 Task: Add Boiron Kali Bichromicum 30C to the cart.
Action: Mouse moved to (260, 119)
Screenshot: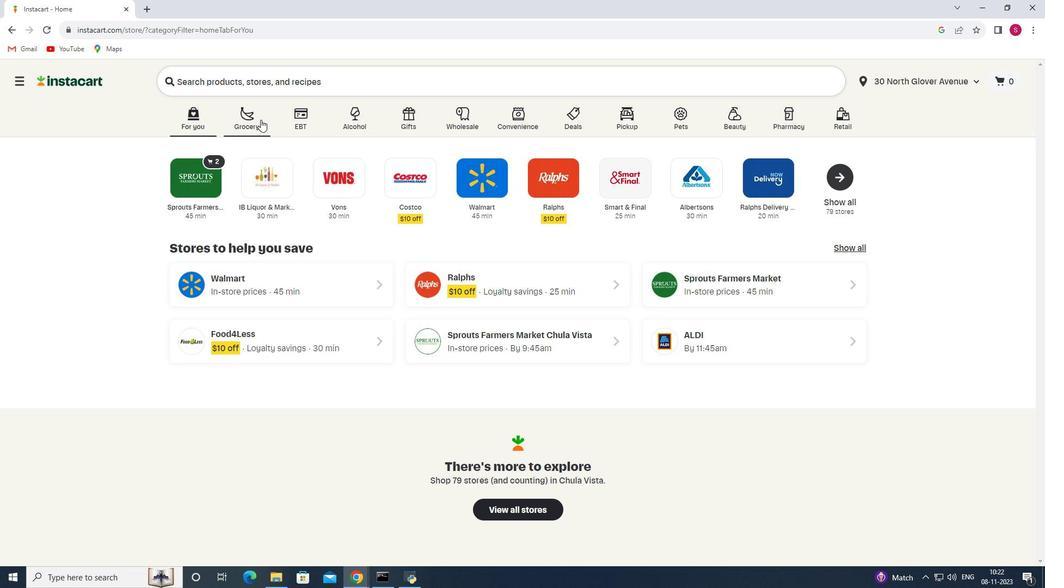 
Action: Mouse pressed left at (260, 119)
Screenshot: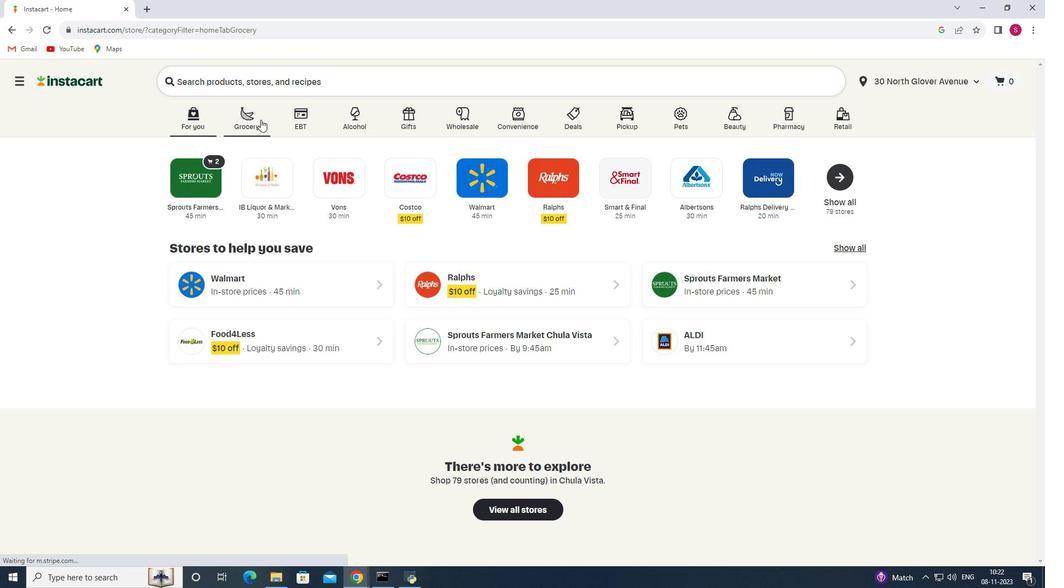 
Action: Mouse moved to (264, 311)
Screenshot: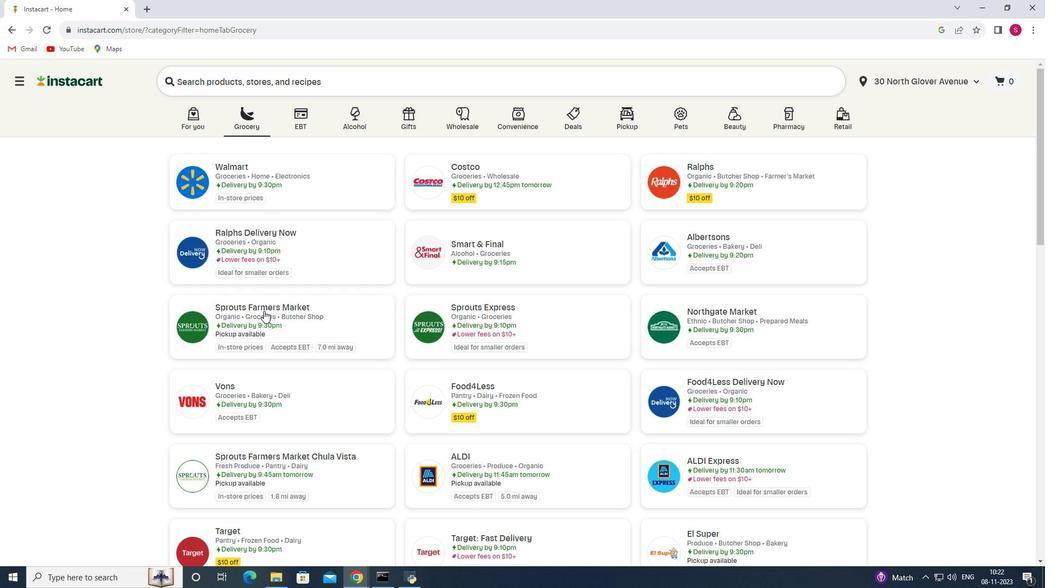 
Action: Mouse pressed left at (264, 311)
Screenshot: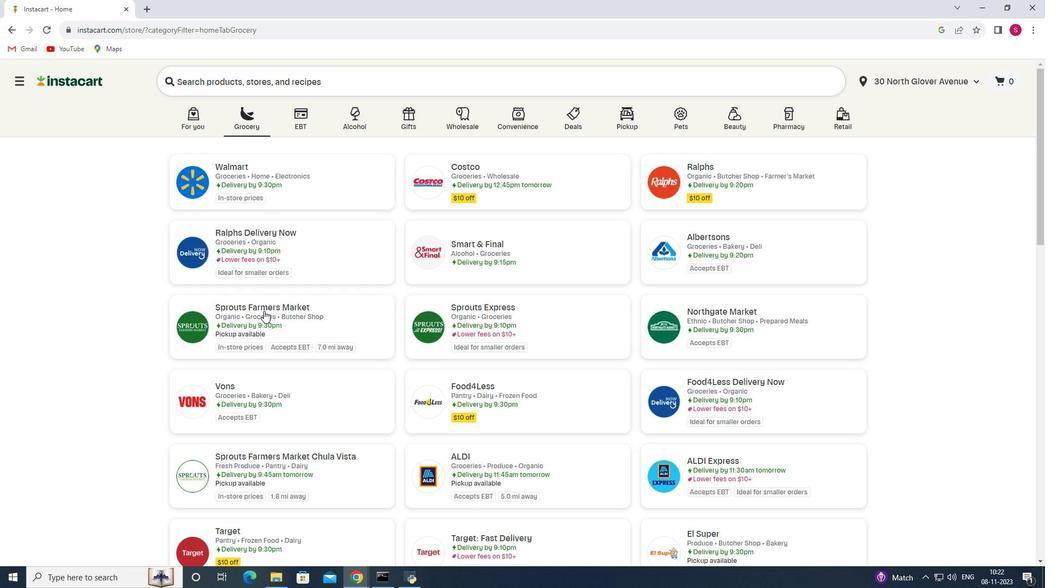 
Action: Mouse moved to (92, 355)
Screenshot: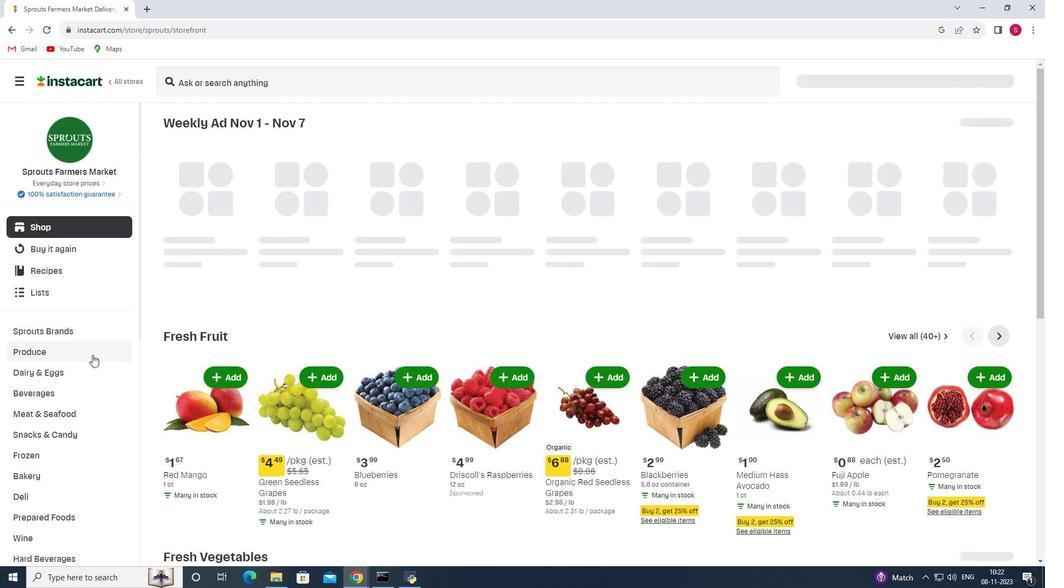 
Action: Mouse scrolled (92, 354) with delta (0, 0)
Screenshot: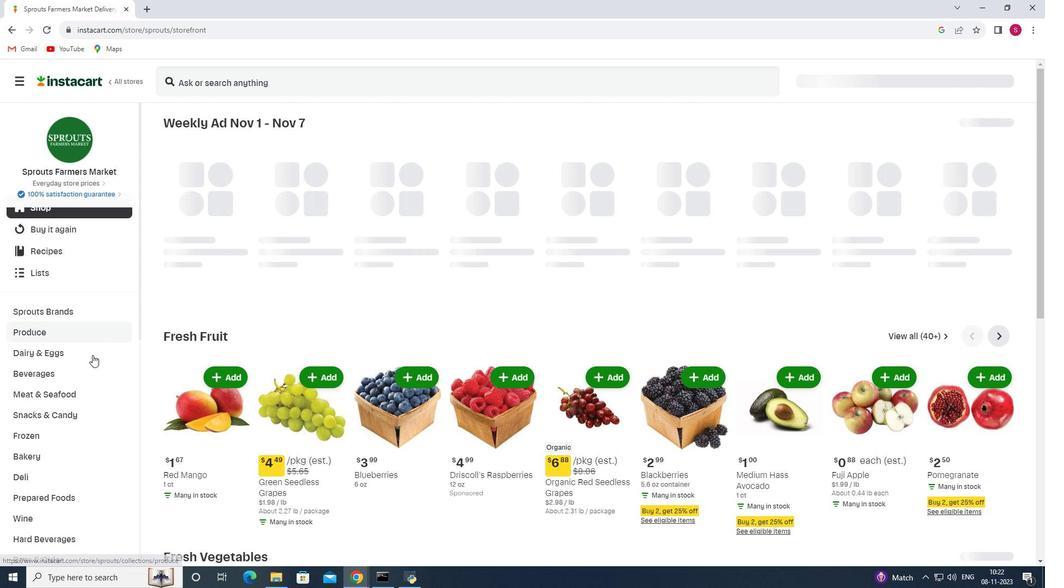 
Action: Mouse scrolled (92, 354) with delta (0, 0)
Screenshot: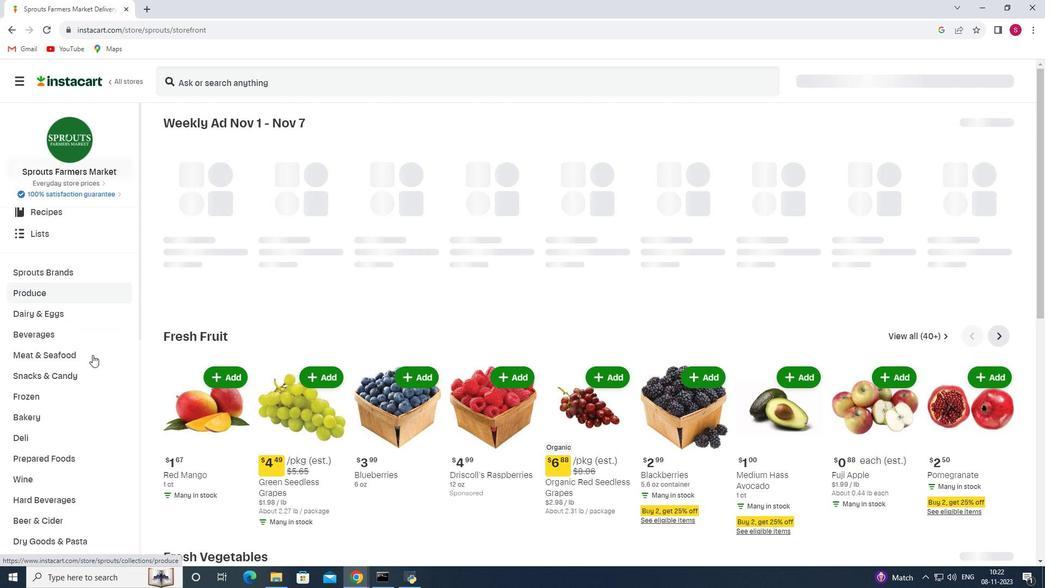 
Action: Mouse scrolled (92, 354) with delta (0, 0)
Screenshot: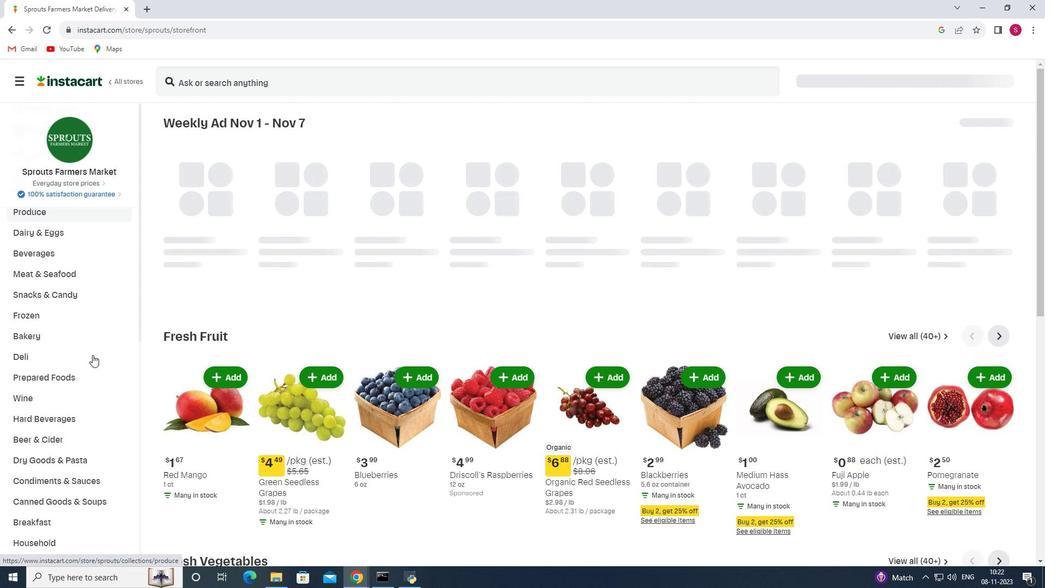 
Action: Mouse scrolled (92, 354) with delta (0, 0)
Screenshot: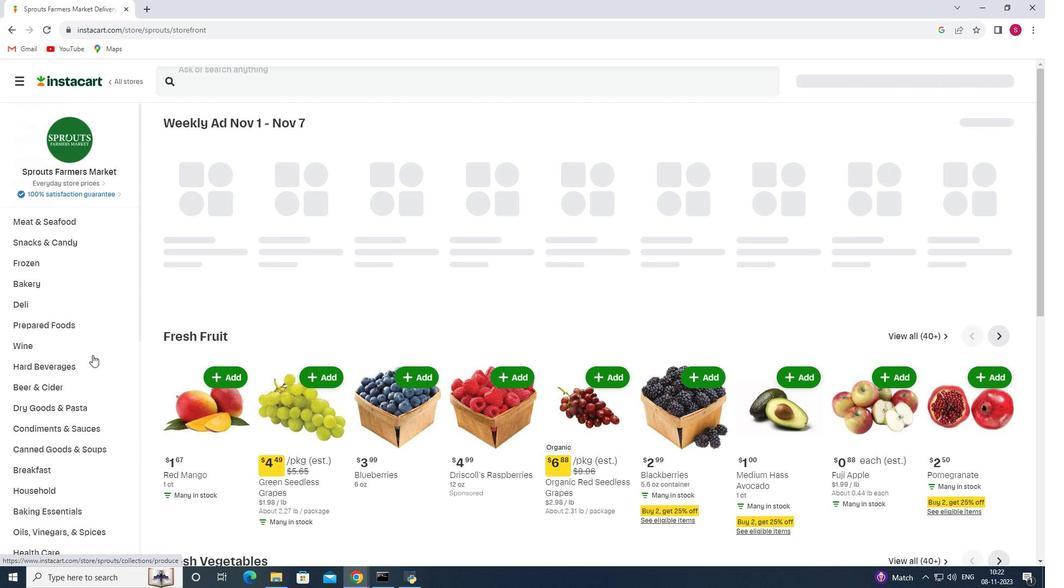 
Action: Mouse scrolled (92, 354) with delta (0, 0)
Screenshot: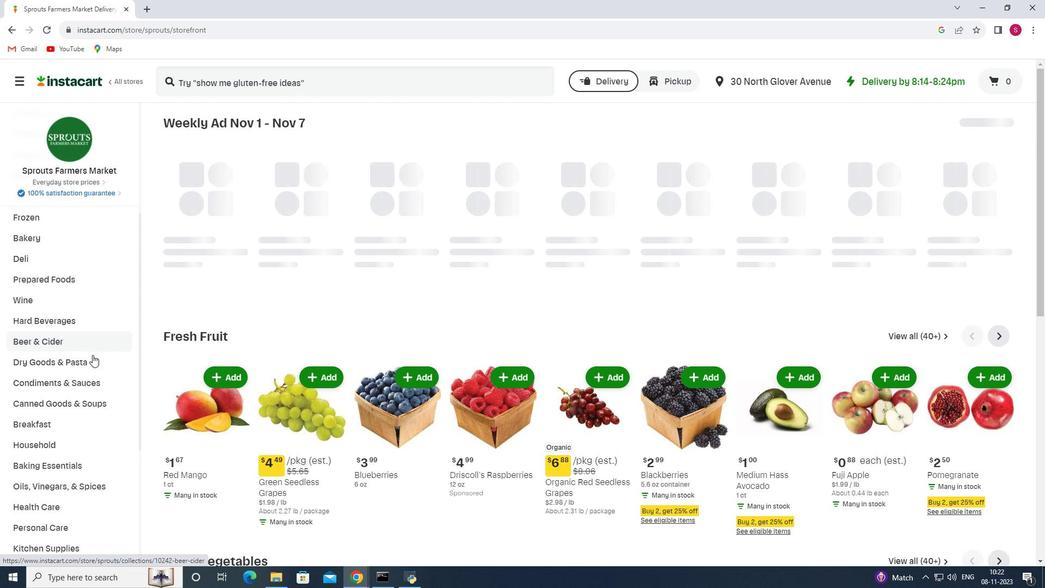 
Action: Mouse scrolled (92, 354) with delta (0, 0)
Screenshot: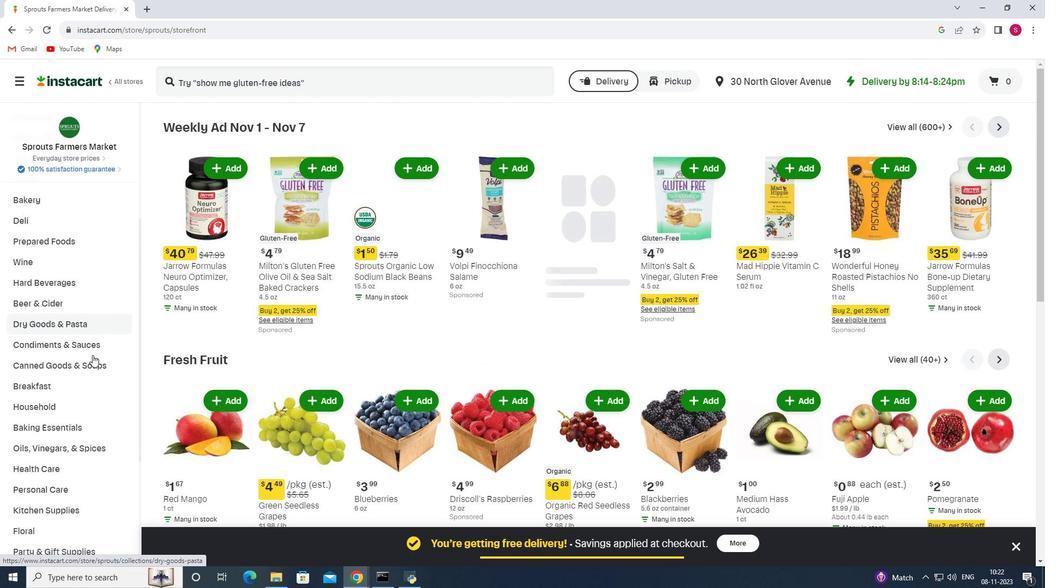 
Action: Mouse scrolled (92, 354) with delta (0, 0)
Screenshot: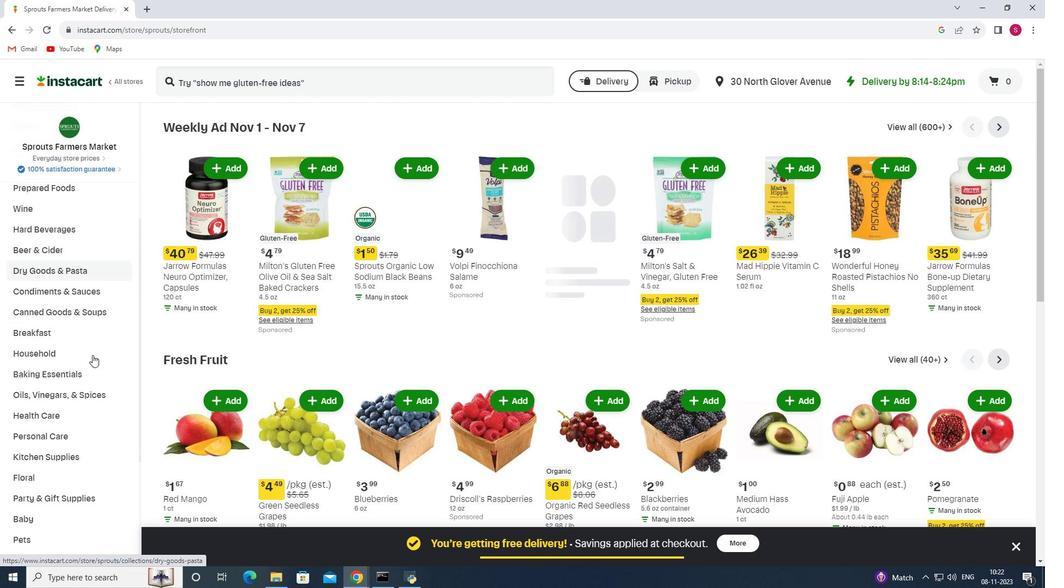 
Action: Mouse moved to (75, 361)
Screenshot: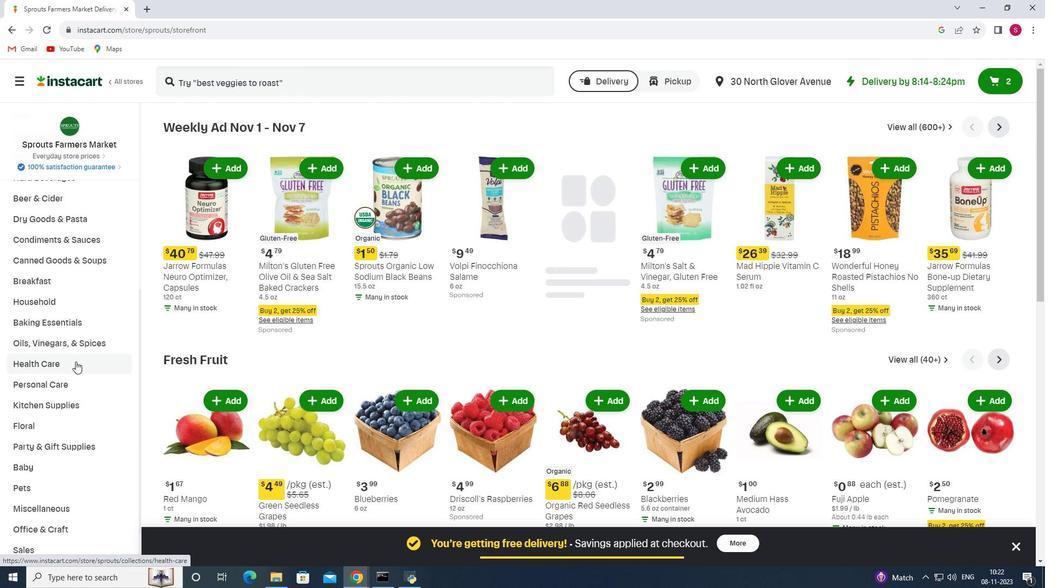 
Action: Mouse pressed left at (75, 361)
Screenshot: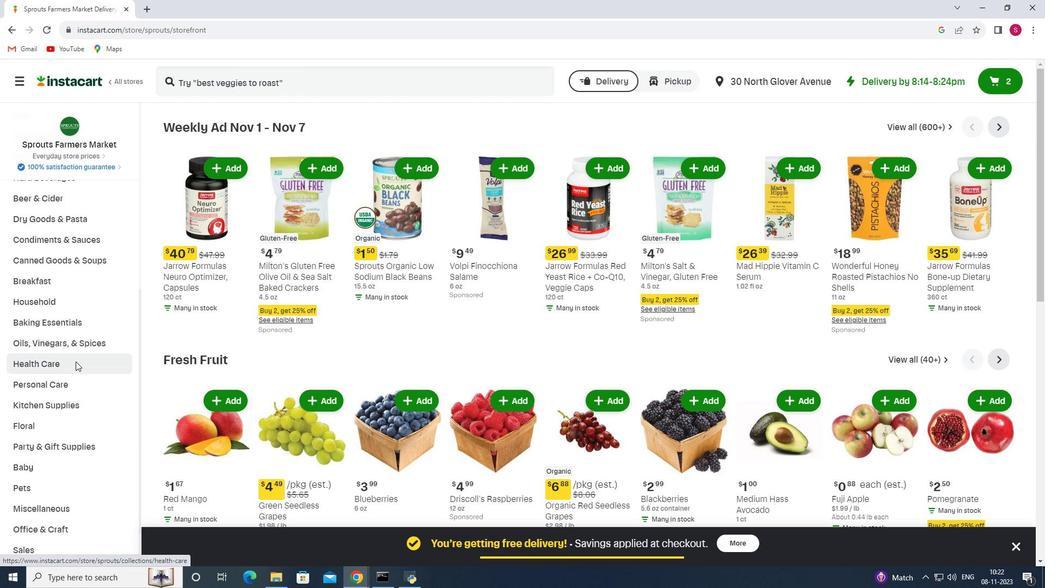 
Action: Mouse moved to (351, 150)
Screenshot: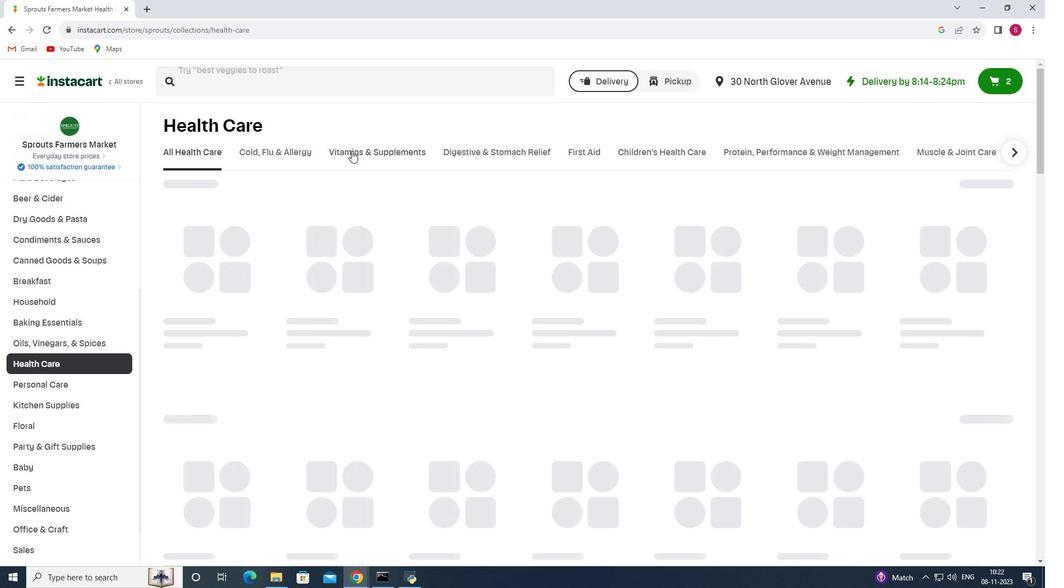 
Action: Mouse pressed left at (351, 150)
Screenshot: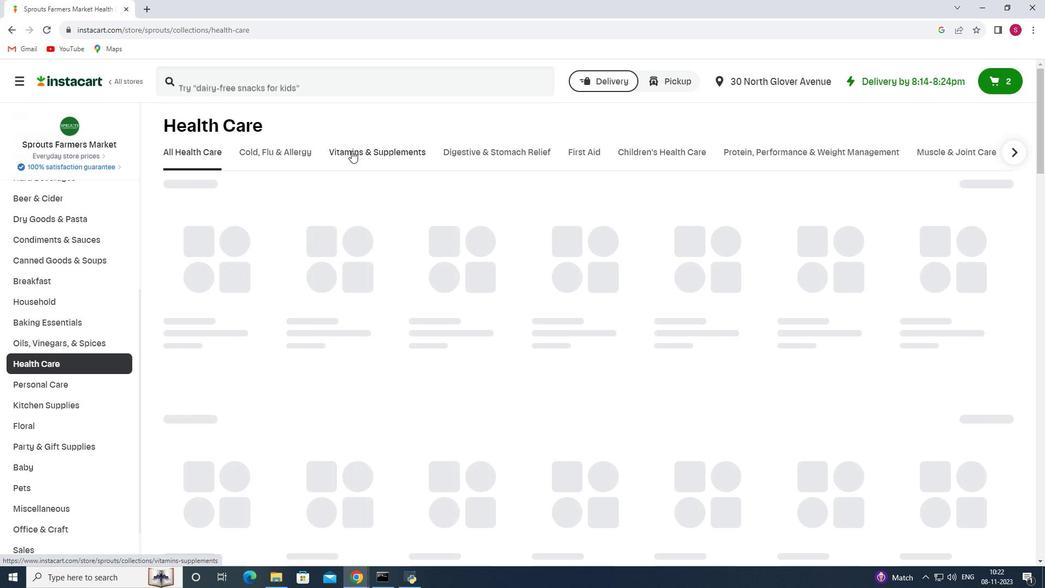 
Action: Mouse moved to (854, 198)
Screenshot: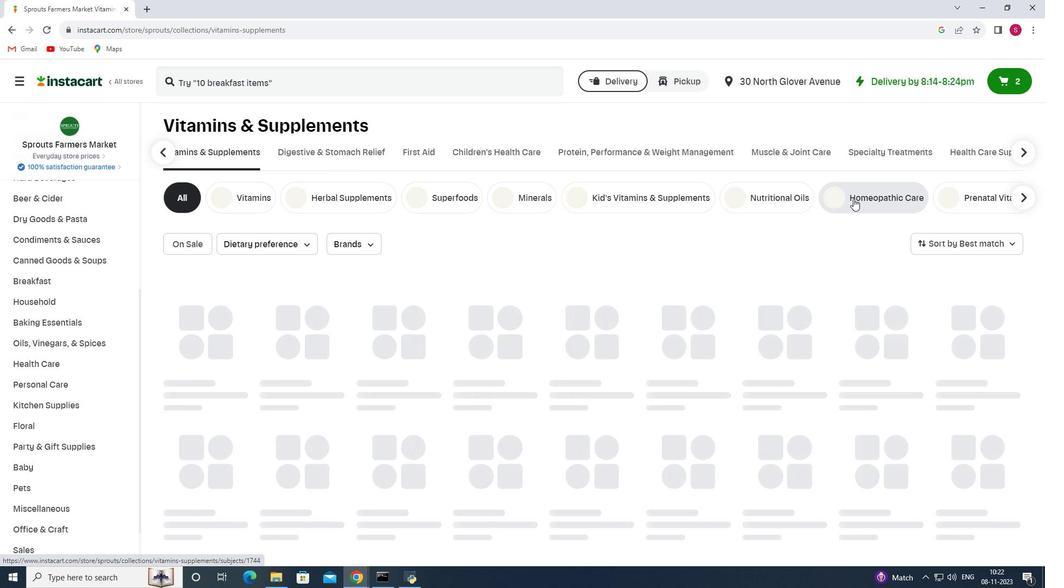 
Action: Mouse pressed left at (854, 198)
Screenshot: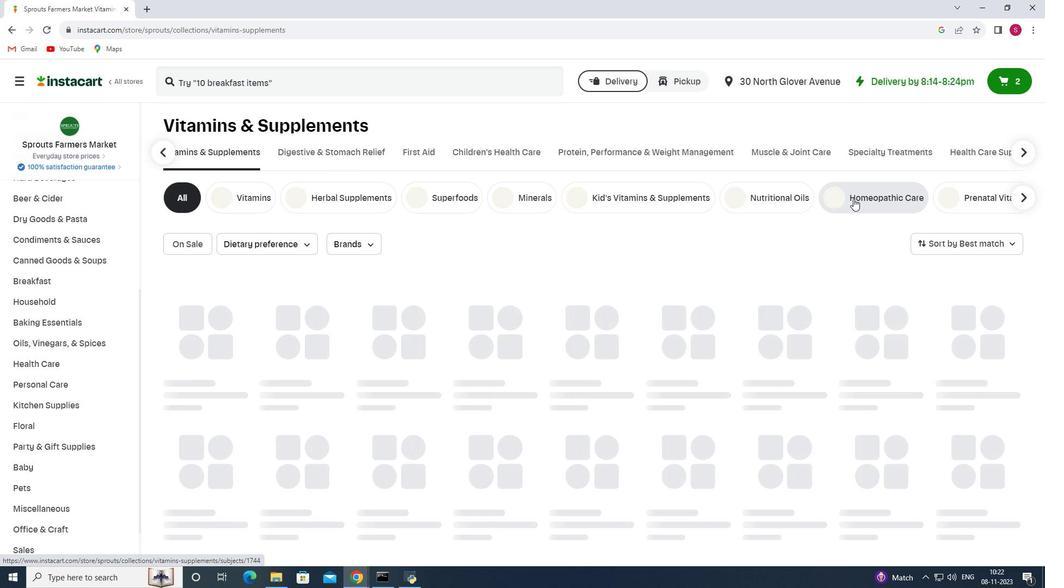 
Action: Mouse moved to (319, 72)
Screenshot: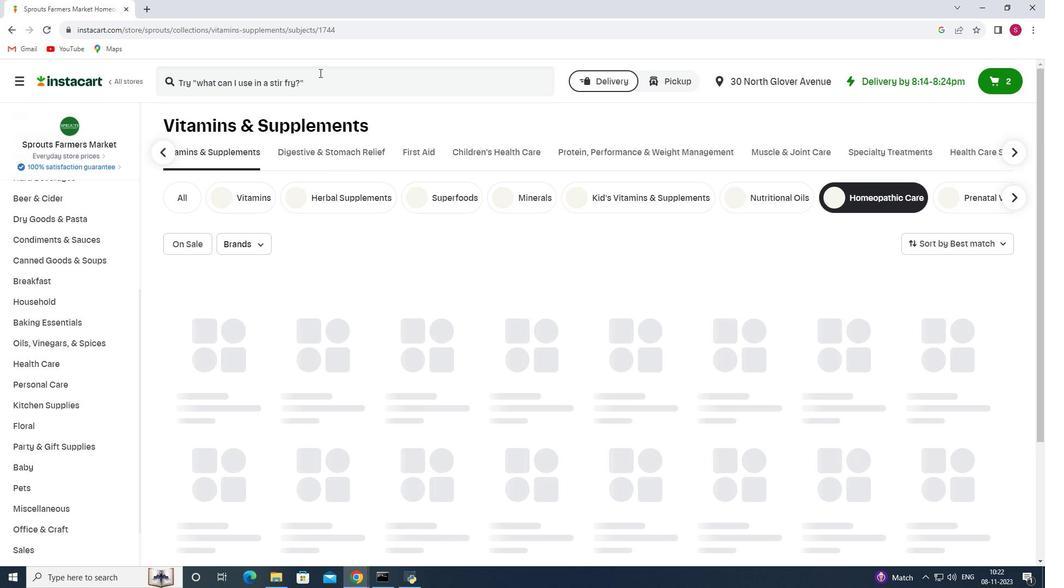 
Action: Mouse pressed left at (319, 72)
Screenshot: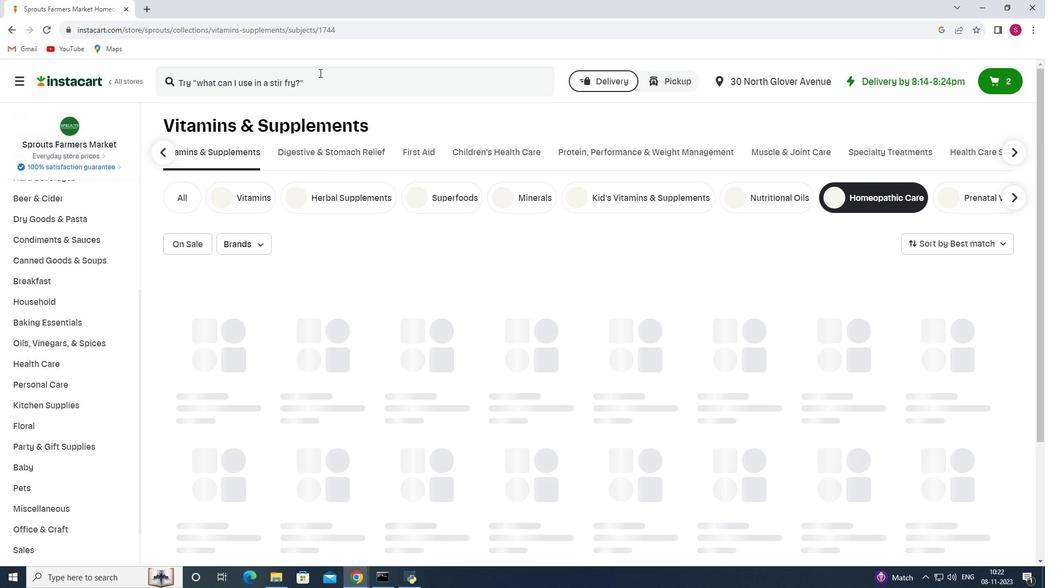 
Action: Key pressed <Key.shift>Boiron<Key.space><Key.shift>Kali<Key.space><Key.shift>Bichromicum<Key.space>30<Key.shift>C<Key.enter>
Screenshot: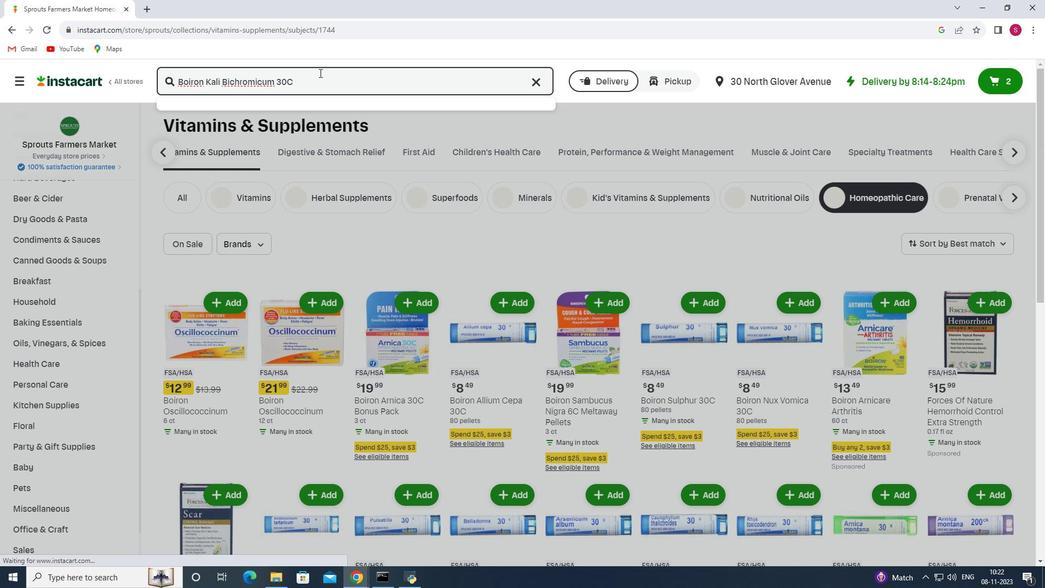 
Action: Mouse moved to (626, 173)
Screenshot: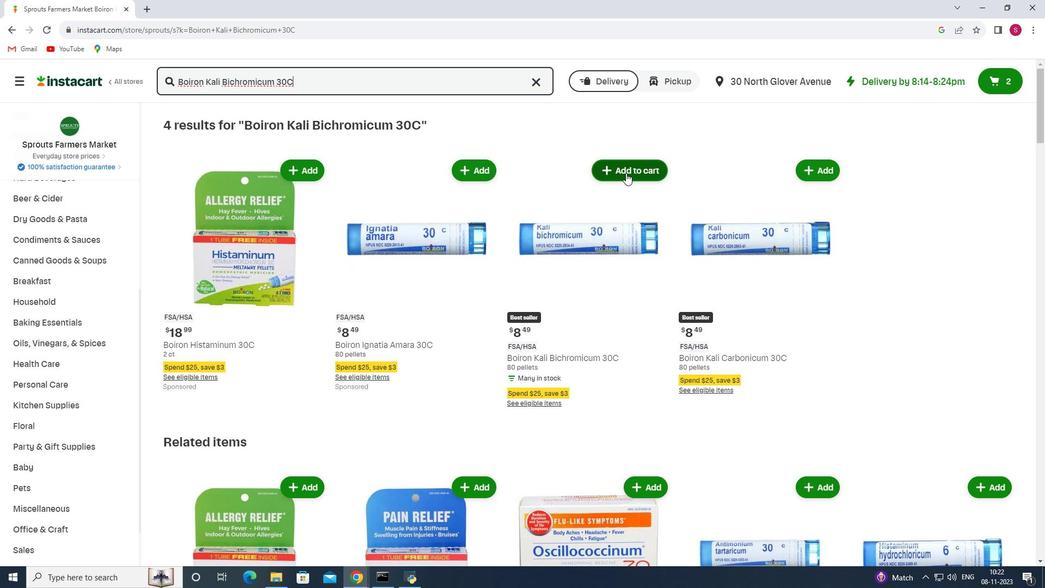 
Action: Mouse pressed left at (626, 173)
Screenshot: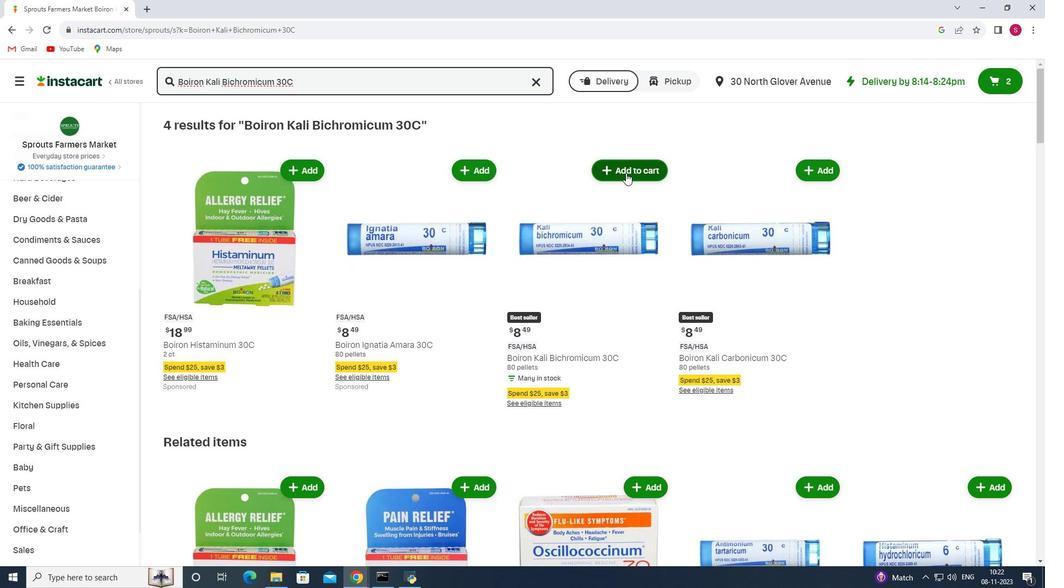 
Action: Mouse moved to (624, 202)
Screenshot: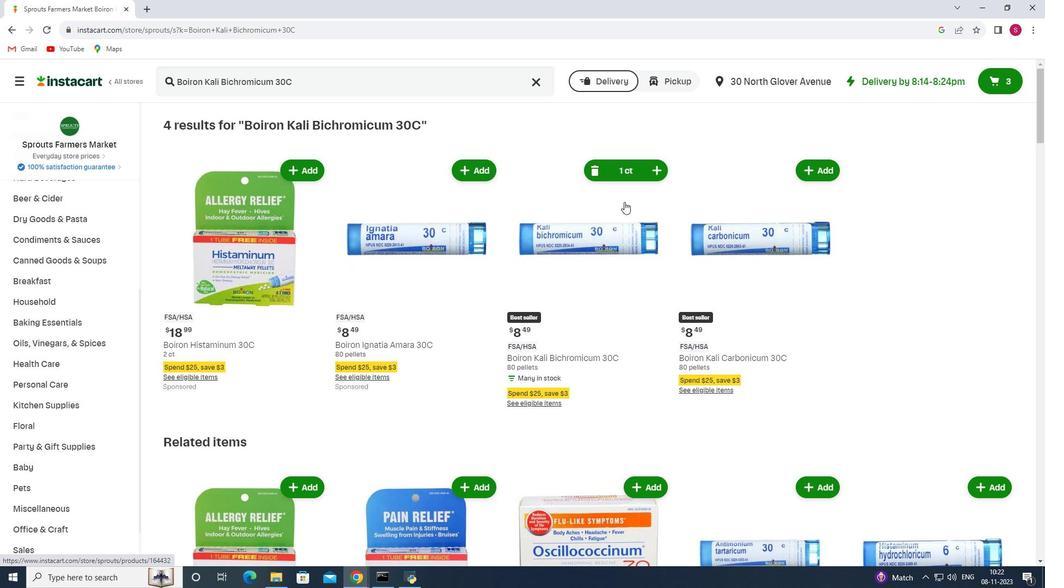 
